 Task: Create Card Continuous Delivery Planning in Board Product Research to Workspace Business Analysis. Create Card Production Execution Review in Board Team Collaboration to Workspace Business Analysis. Create Card Infrastructure Maintenance in Board Product Development and Innovation Consulting to Workspace Business Analysis
Action: Mouse moved to (221, 173)
Screenshot: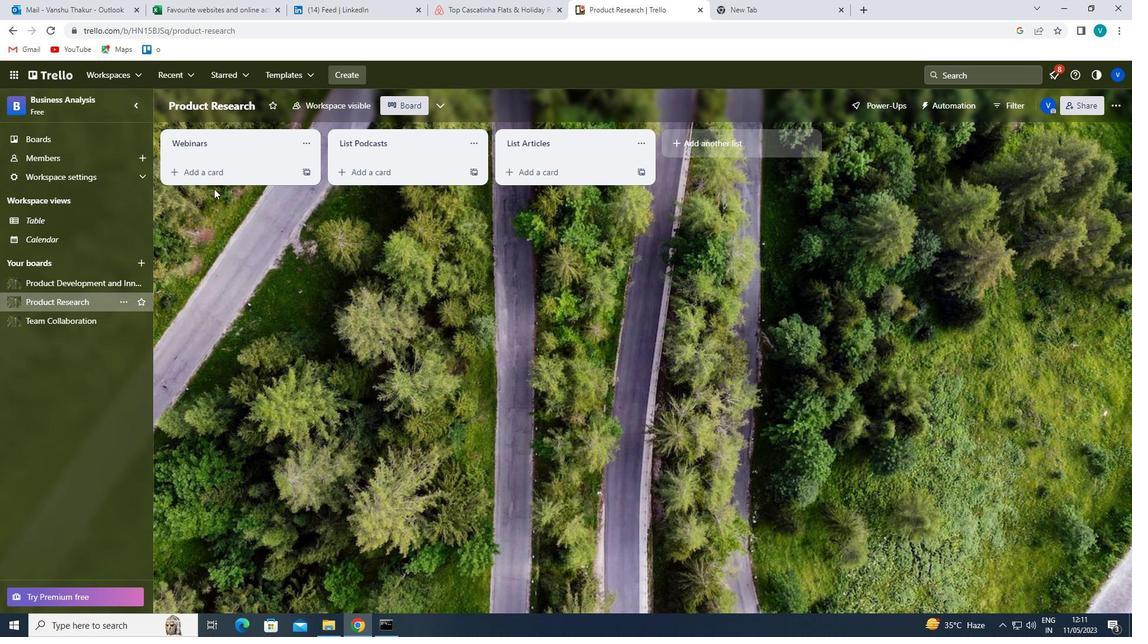 
Action: Mouse pressed left at (221, 173)
Screenshot: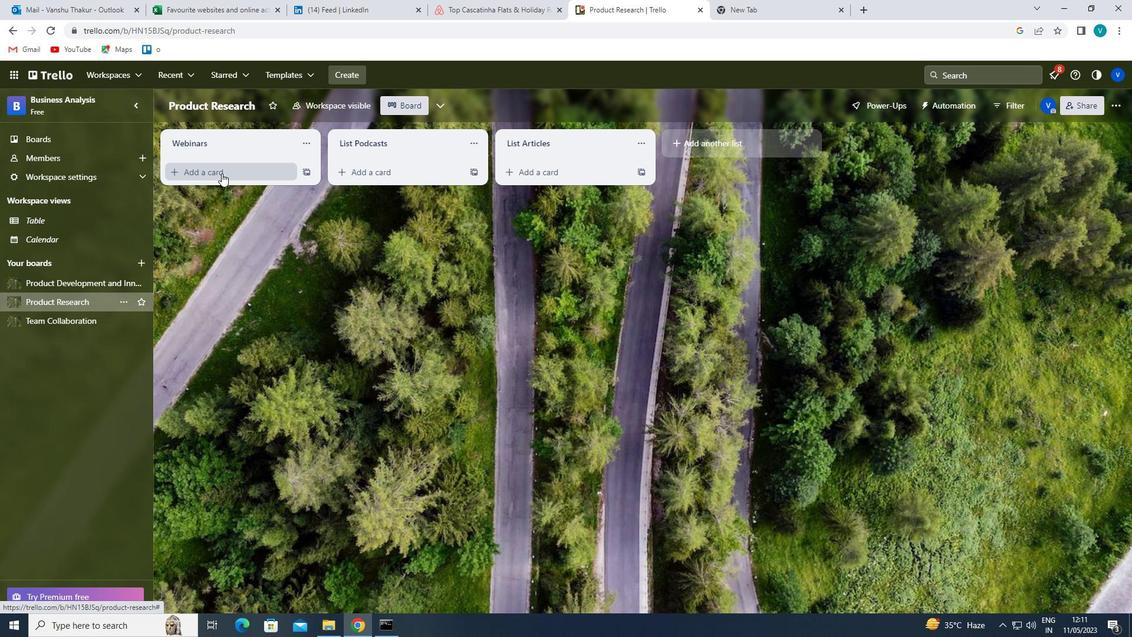 
Action: Key pressed <Key.shift>CONTINU<Key.backspace>OUS<Key.space><Key.shift>DELIVERY<Key.space>
Screenshot: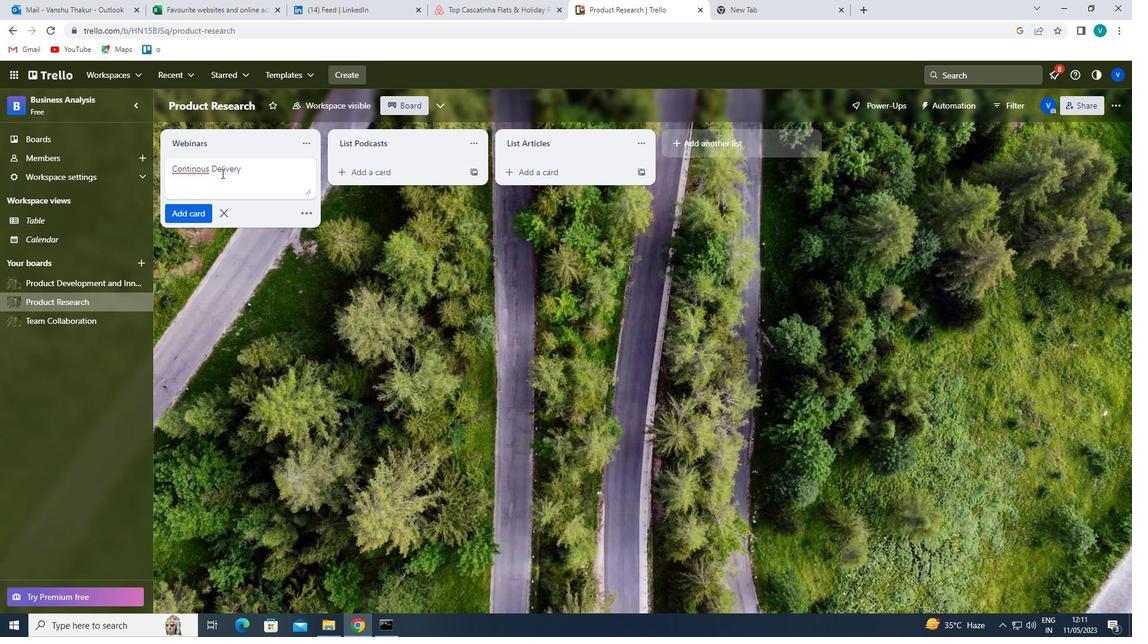 
Action: Mouse moved to (198, 172)
Screenshot: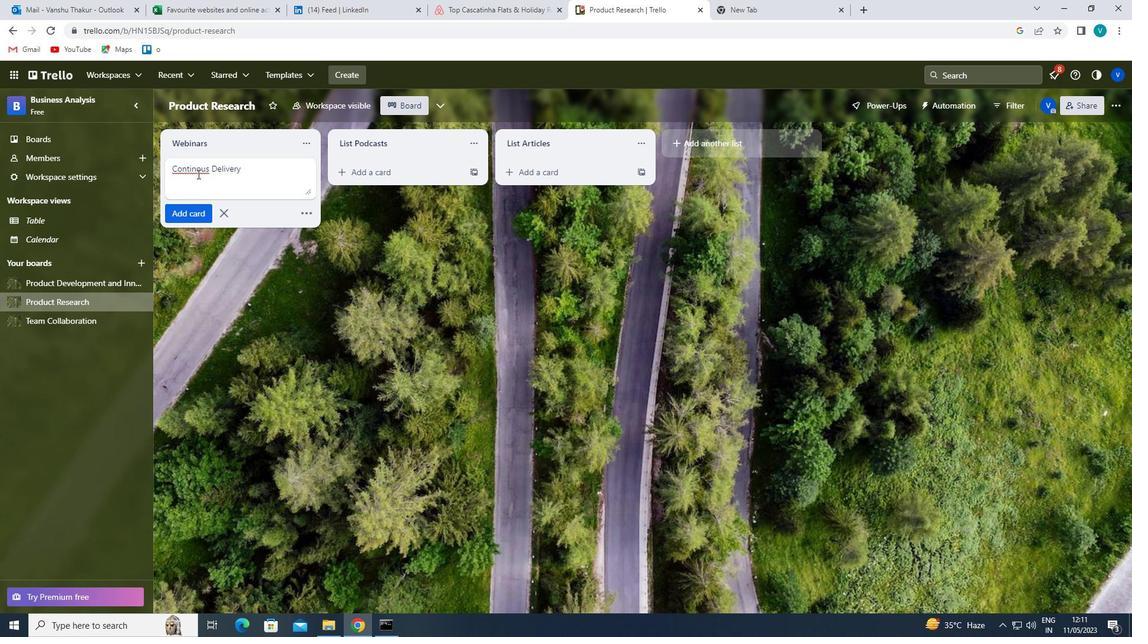 
Action: Mouse pressed left at (198, 172)
Screenshot: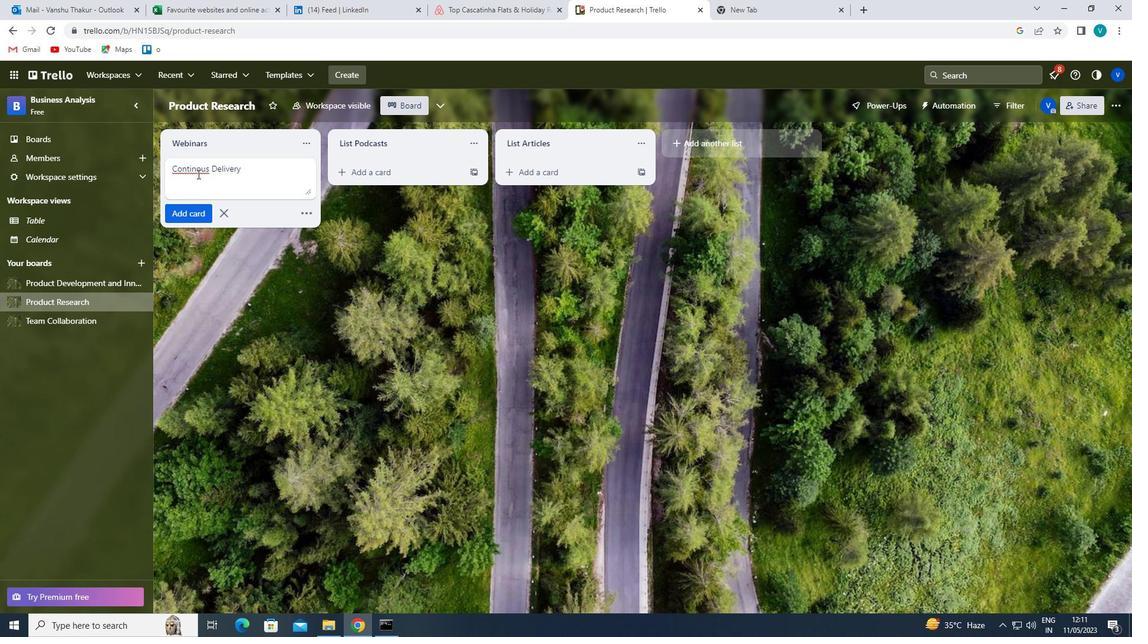 
Action: Mouse moved to (200, 190)
Screenshot: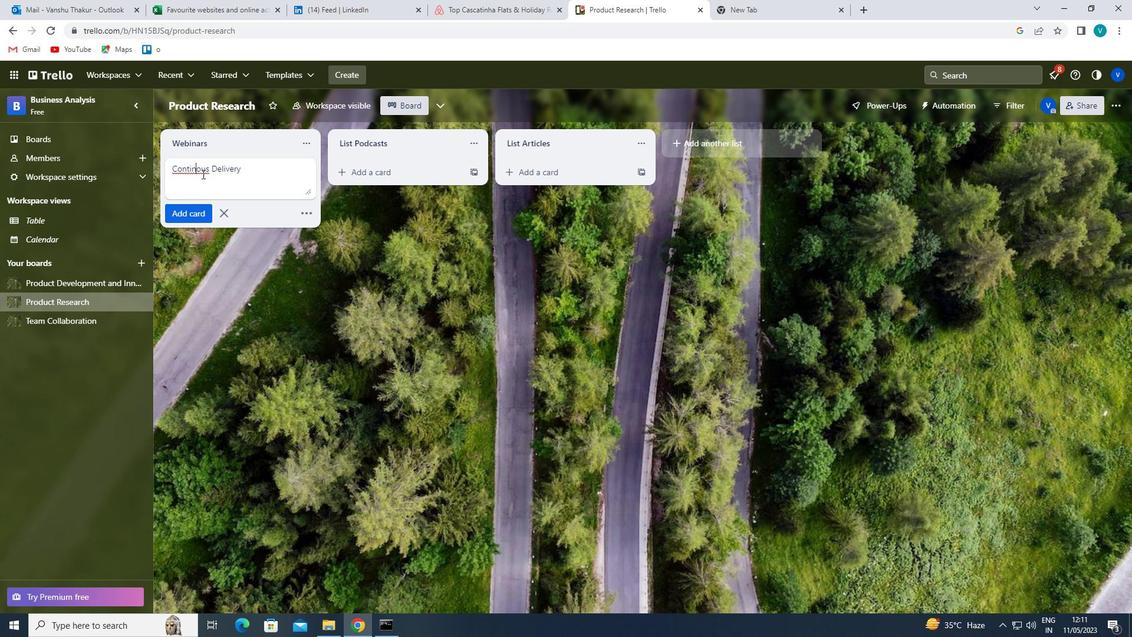 
Action: Key pressed U
Screenshot: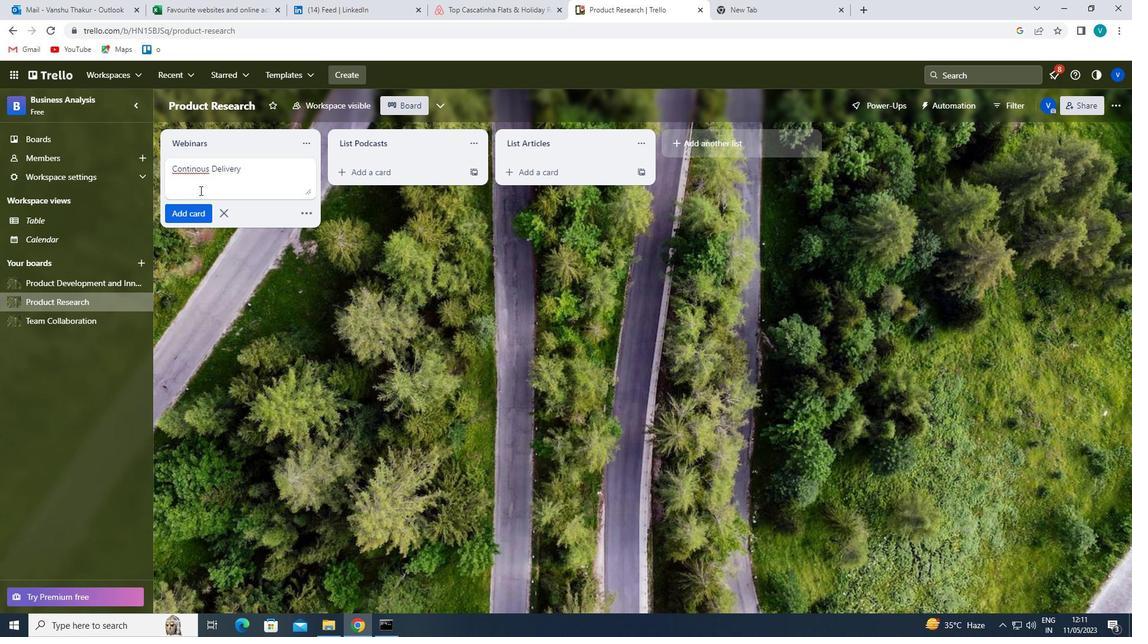 
Action: Mouse moved to (250, 173)
Screenshot: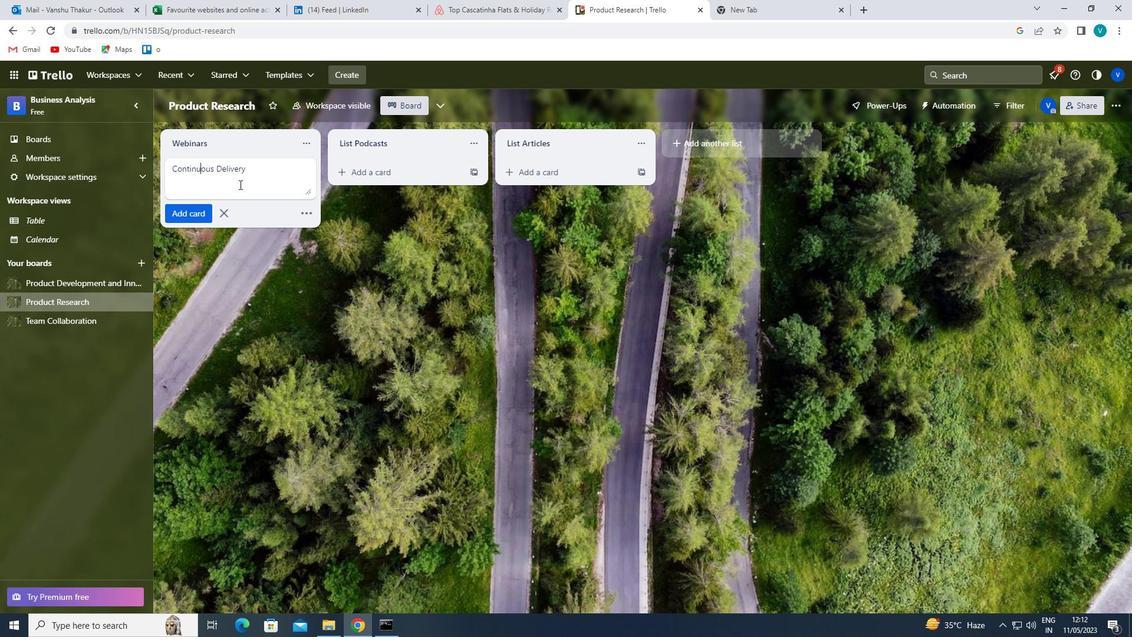 
Action: Mouse pressed left at (250, 173)
Screenshot: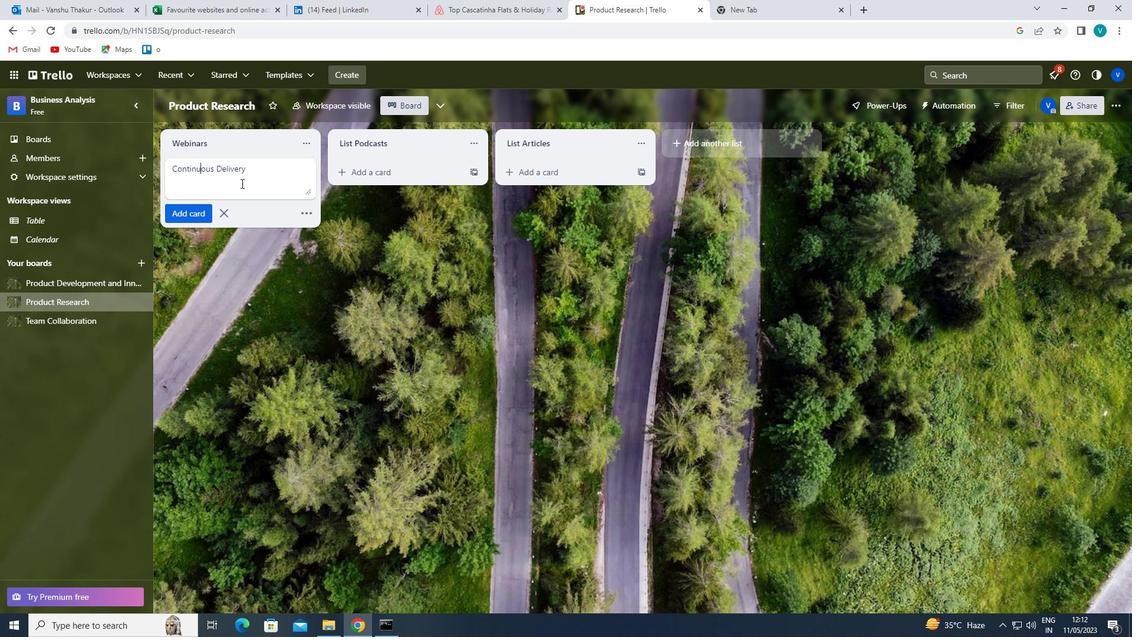 
Action: Key pressed <Key.shift>PANNINF<Key.backspace>G
Screenshot: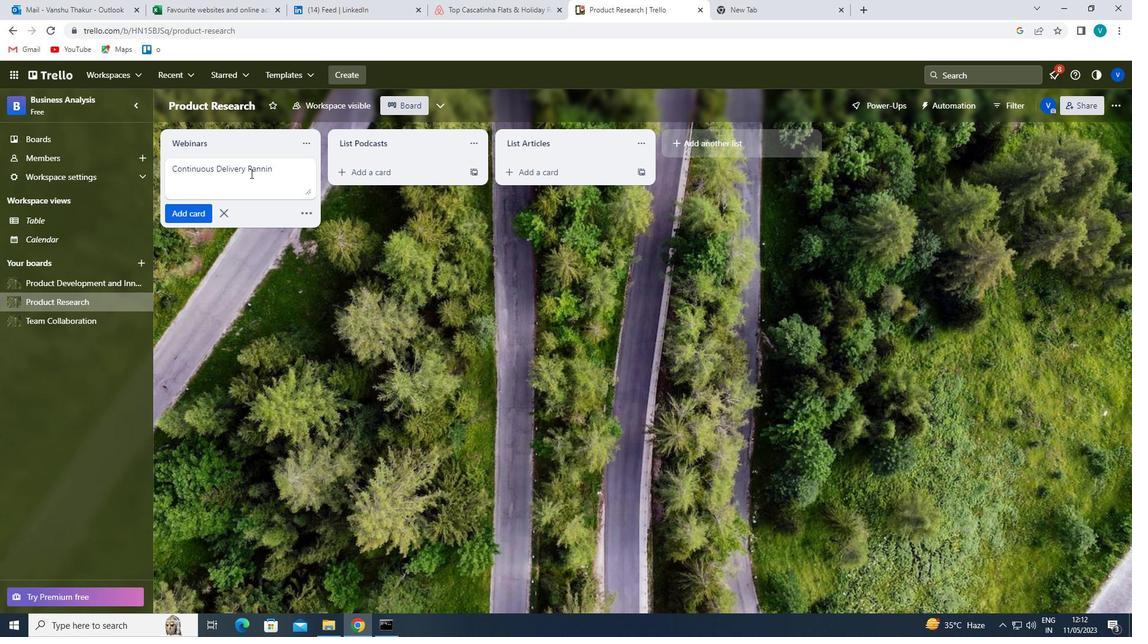 
Action: Mouse moved to (253, 171)
Screenshot: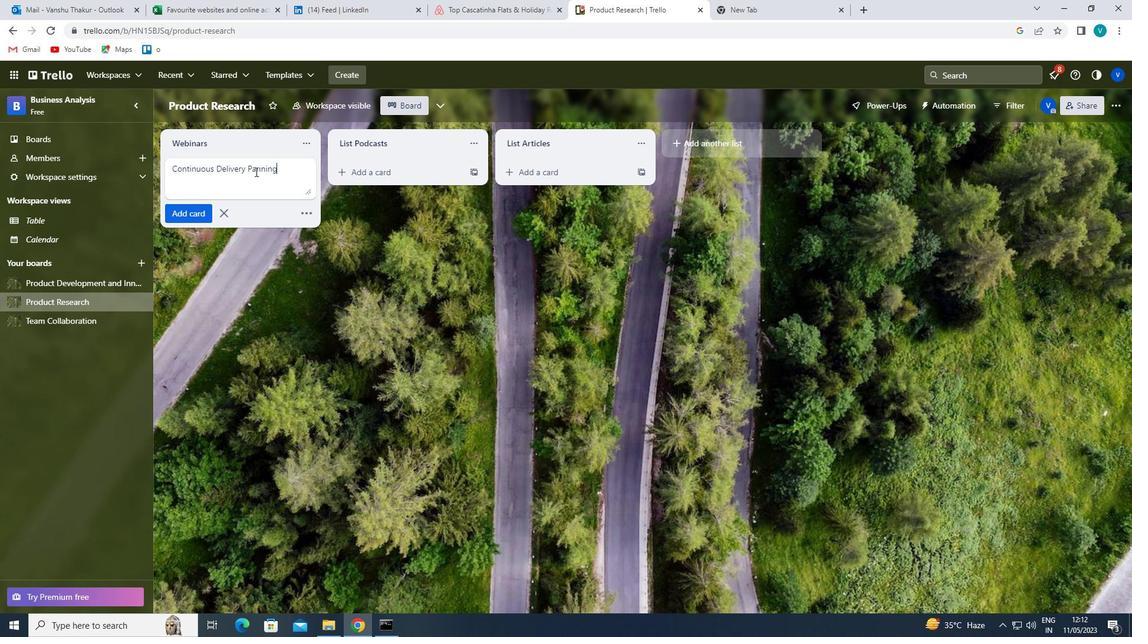 
Action: Mouse pressed left at (253, 171)
Screenshot: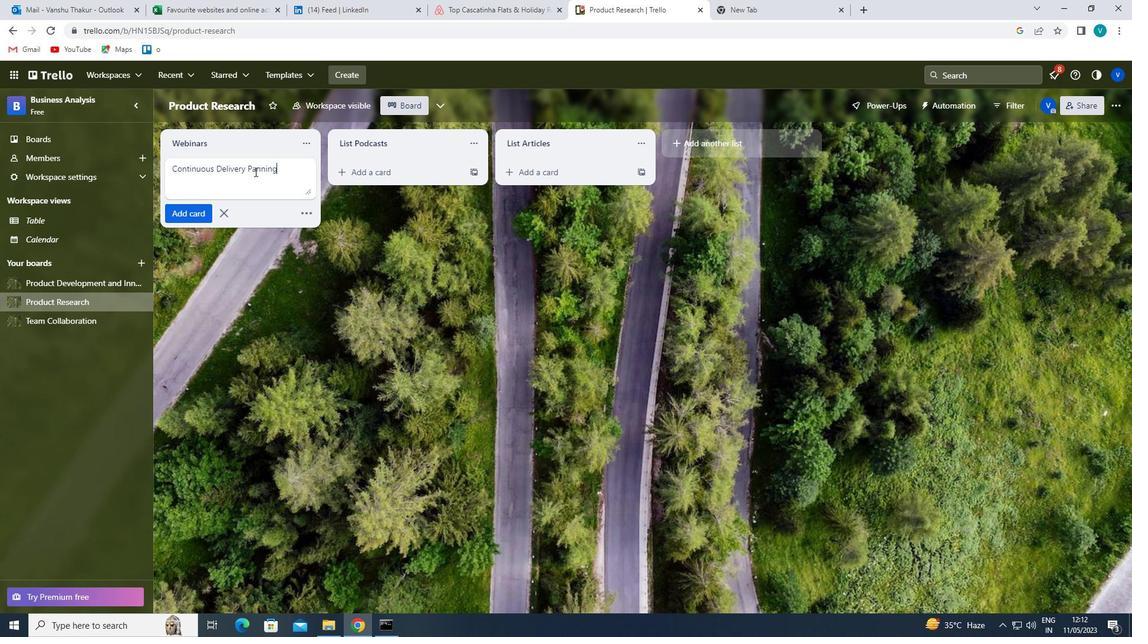 
Action: Mouse moved to (262, 176)
Screenshot: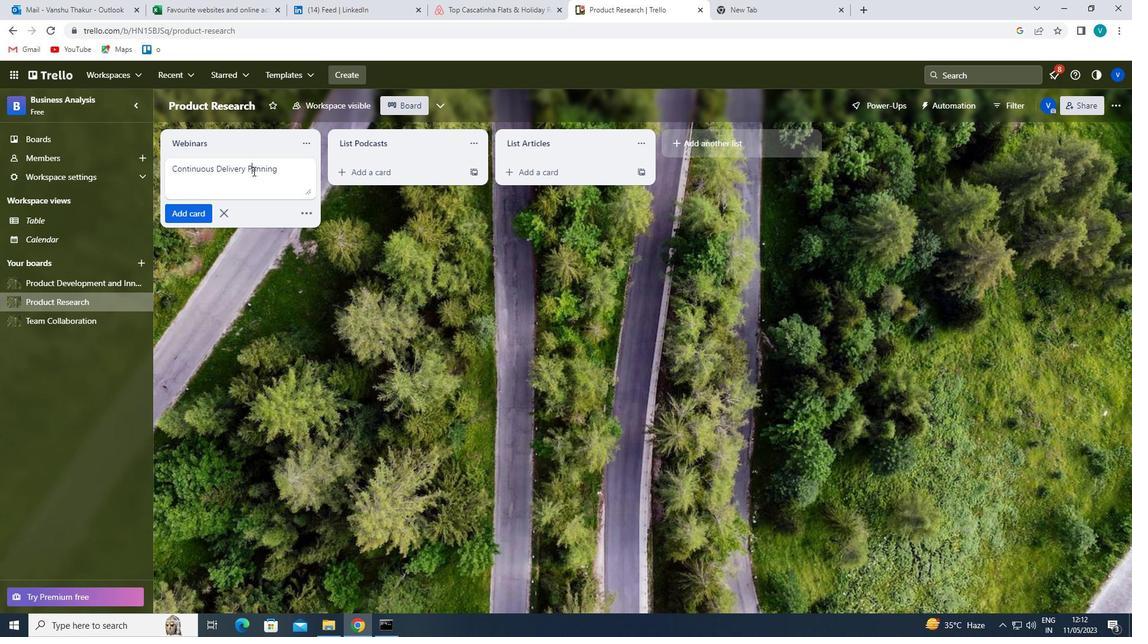 
Action: Key pressed L
Screenshot: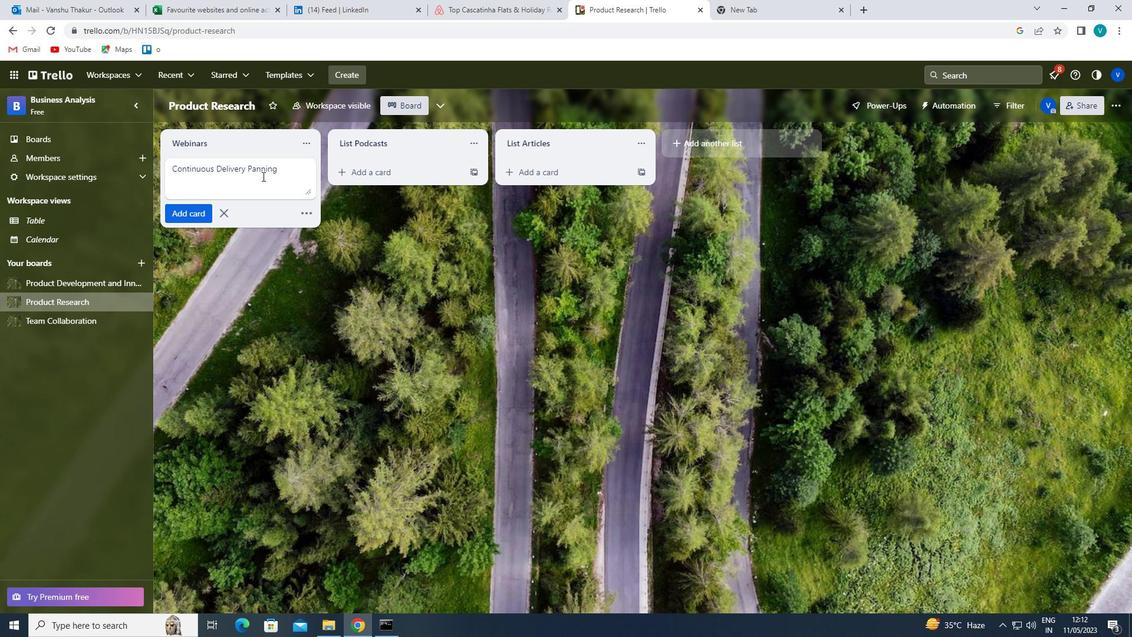 
Action: Mouse moved to (276, 182)
Screenshot: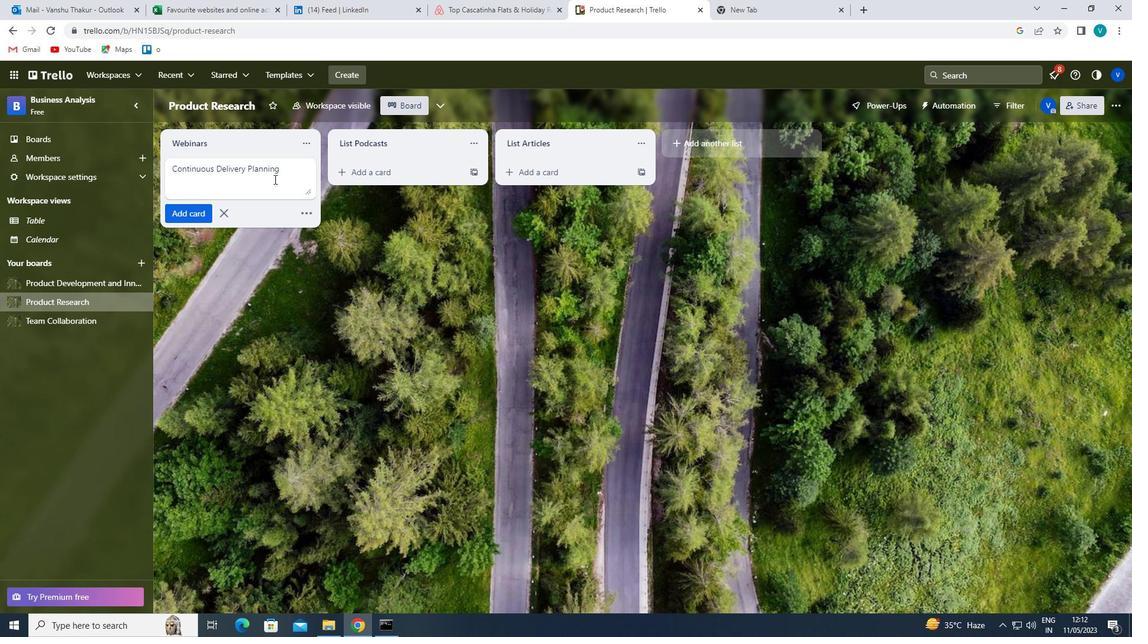 
Action: Key pressed <Key.enter>
Screenshot: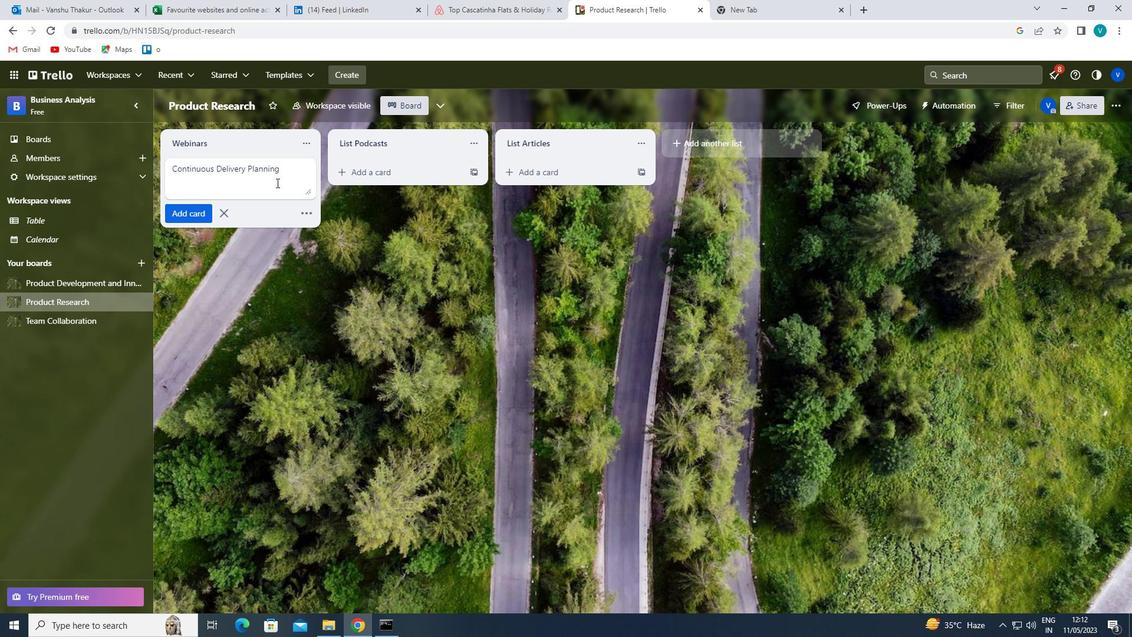 
Action: Mouse moved to (71, 320)
Screenshot: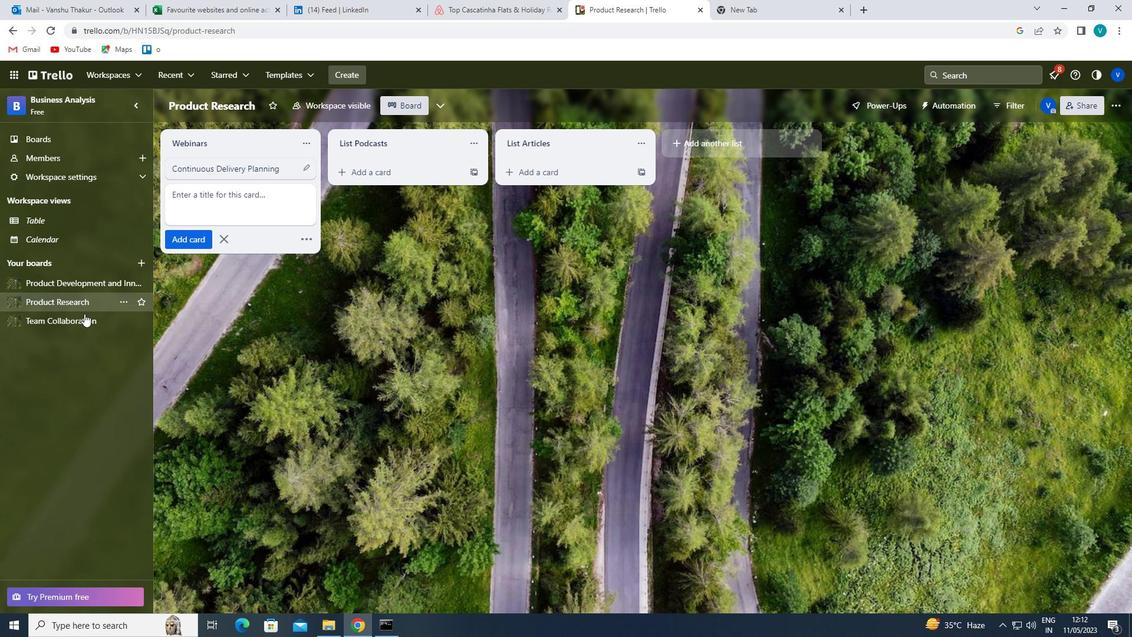 
Action: Mouse pressed left at (71, 320)
Screenshot: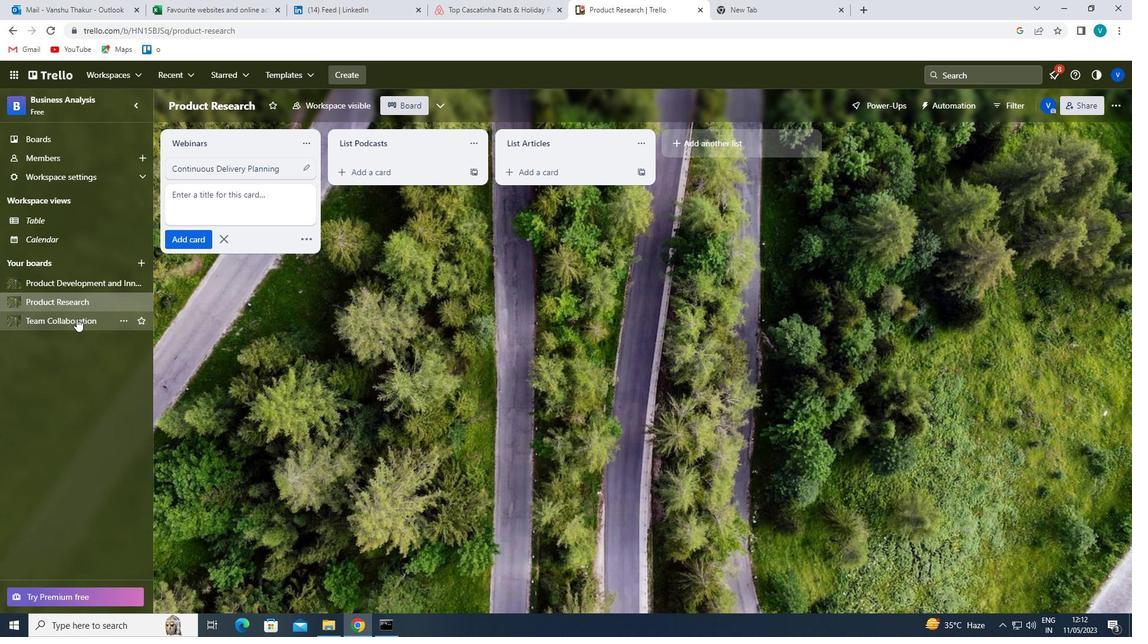 
Action: Mouse moved to (225, 172)
Screenshot: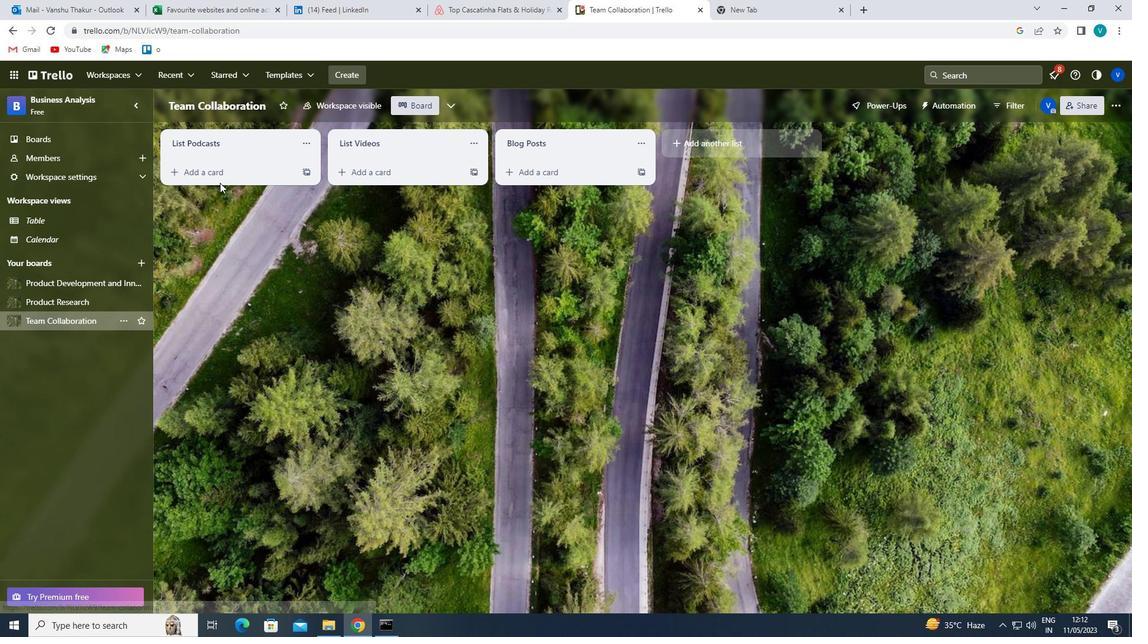 
Action: Mouse pressed left at (225, 172)
Screenshot: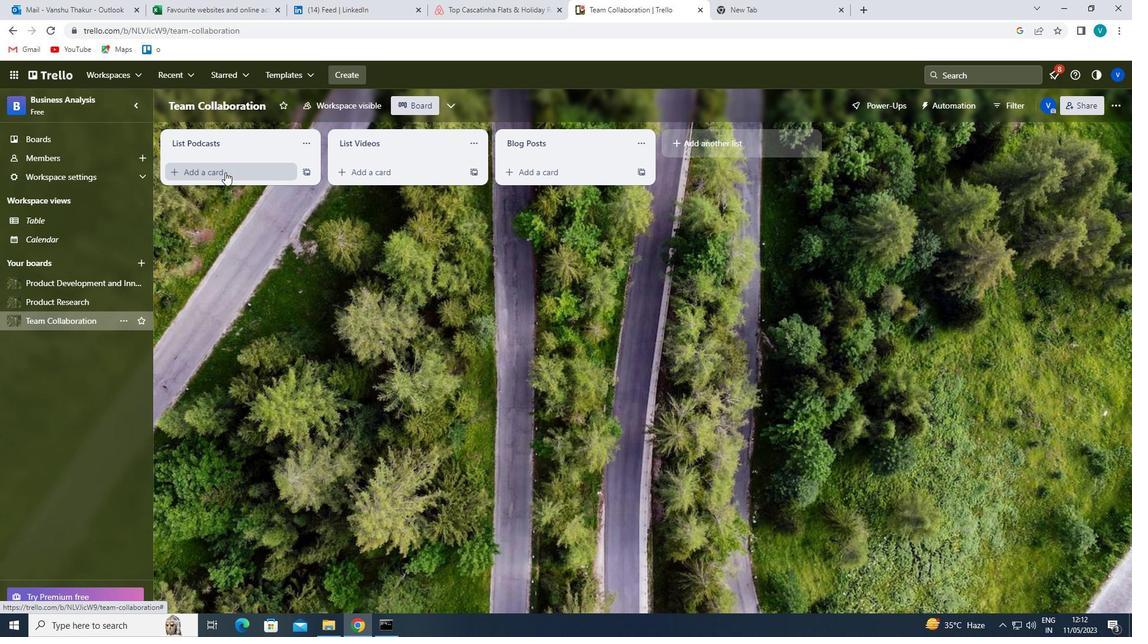 
Action: Key pressed <Key.shift>PRODUCTION<Key.space><Key.shift>EXECUTIVE<Key.space><Key.shift>REC<Key.backspace>VIEW<Key.space>
Screenshot: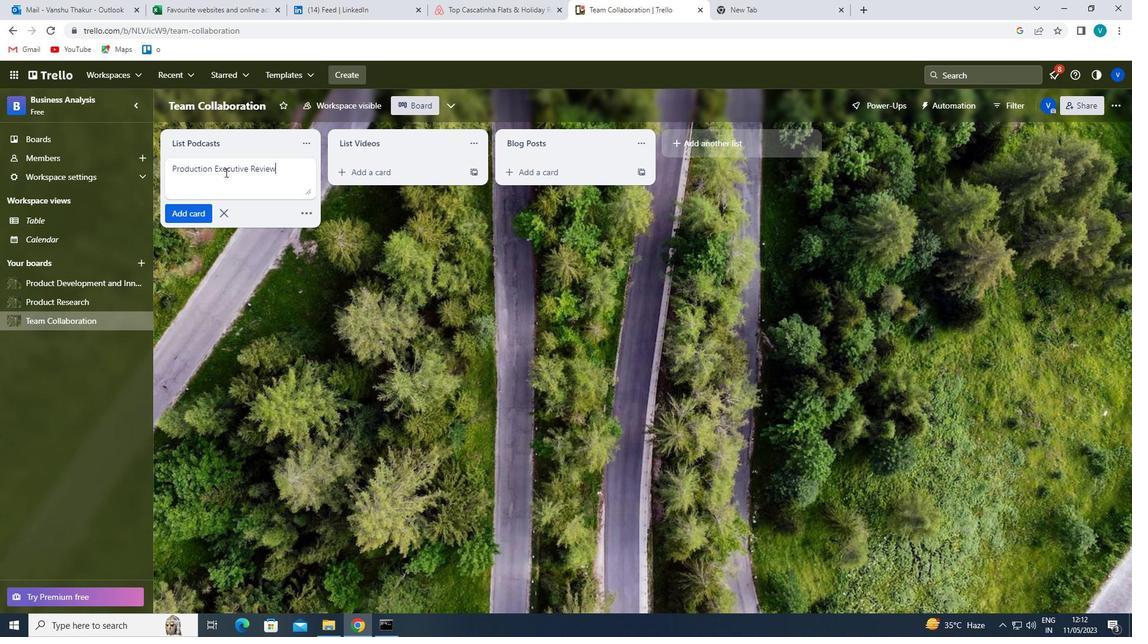 
Action: Mouse moved to (223, 198)
Screenshot: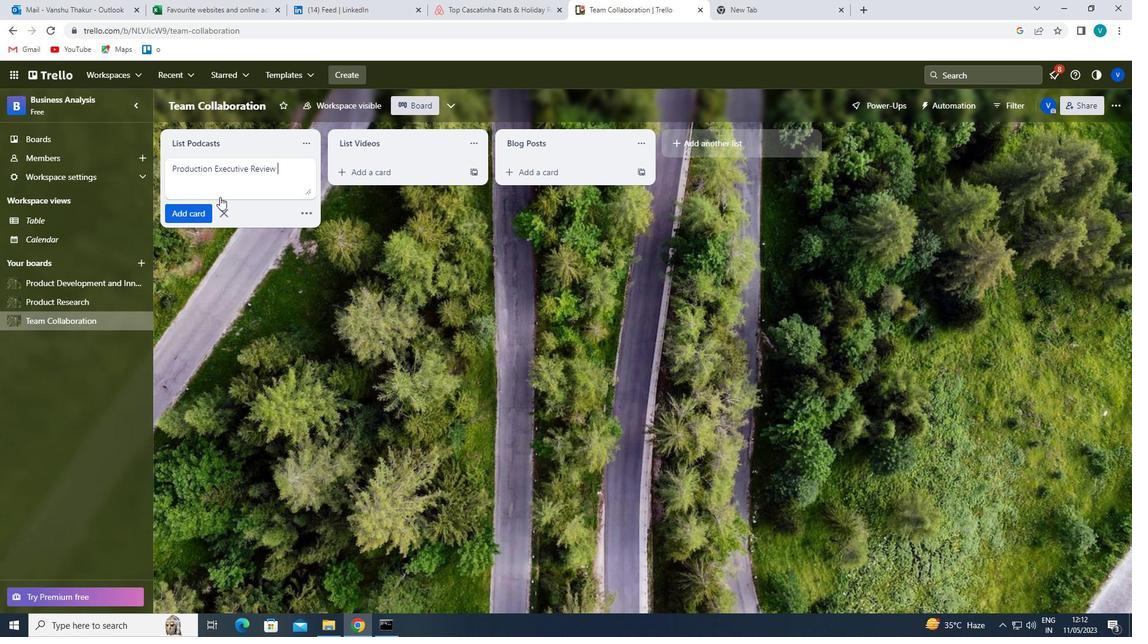 
Action: Key pressed <Key.enter>
Screenshot: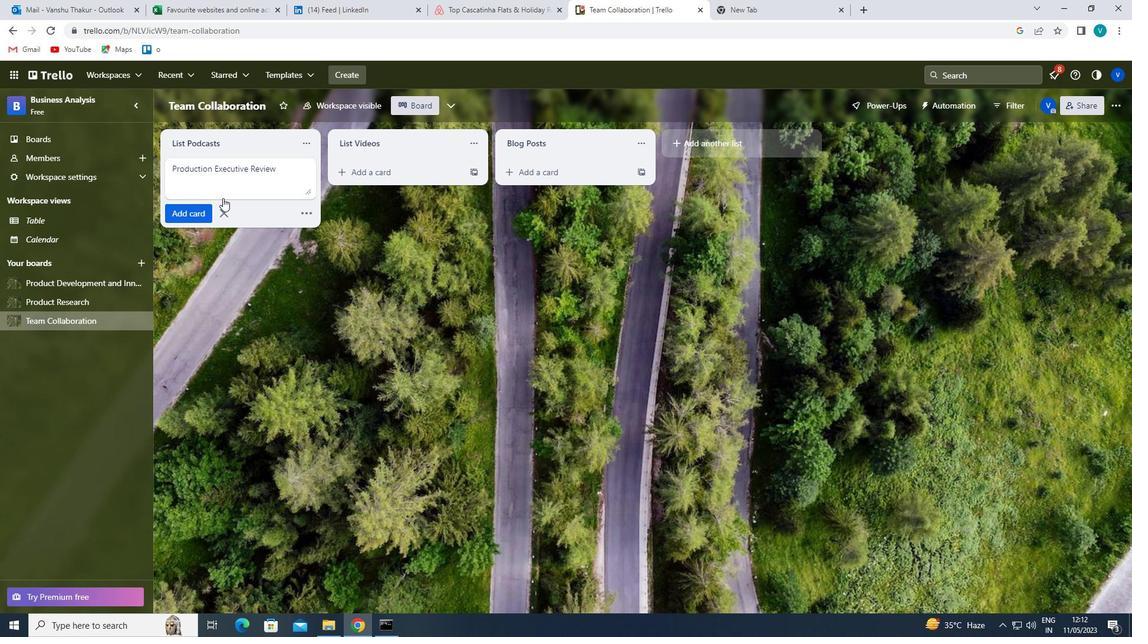 
Action: Mouse moved to (84, 282)
Screenshot: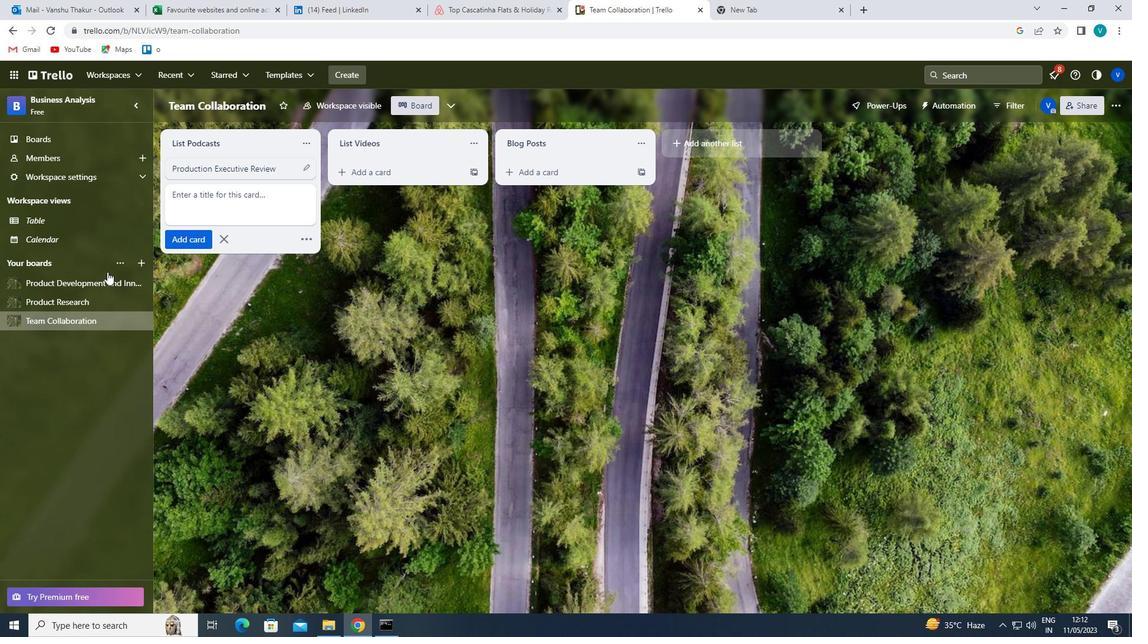 
Action: Mouse pressed left at (84, 282)
Screenshot: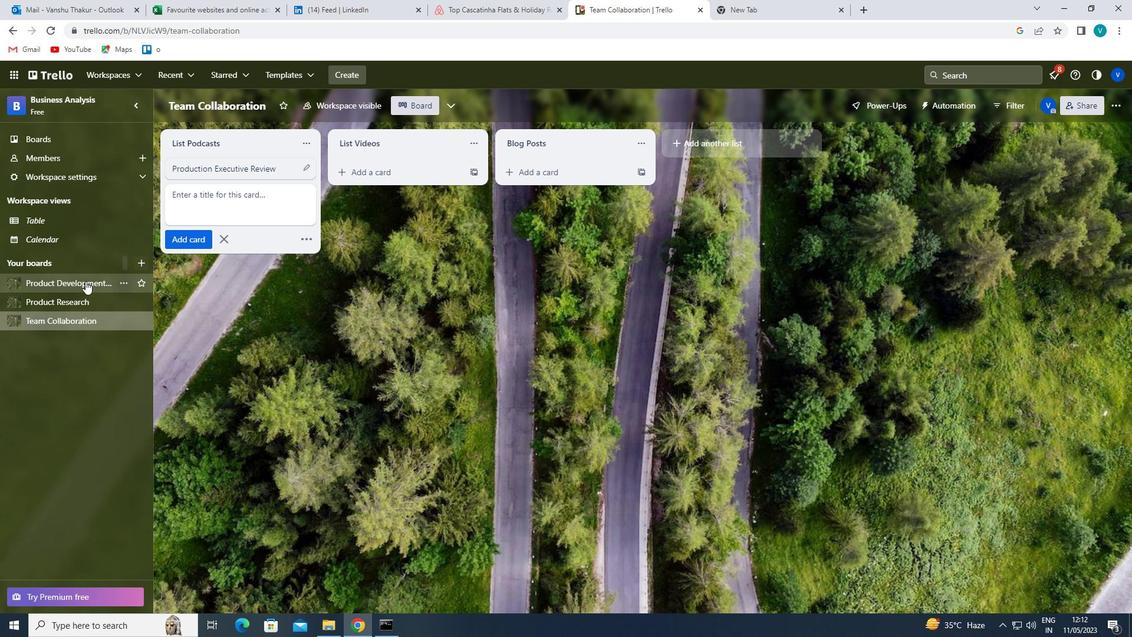 
Action: Mouse moved to (228, 170)
Screenshot: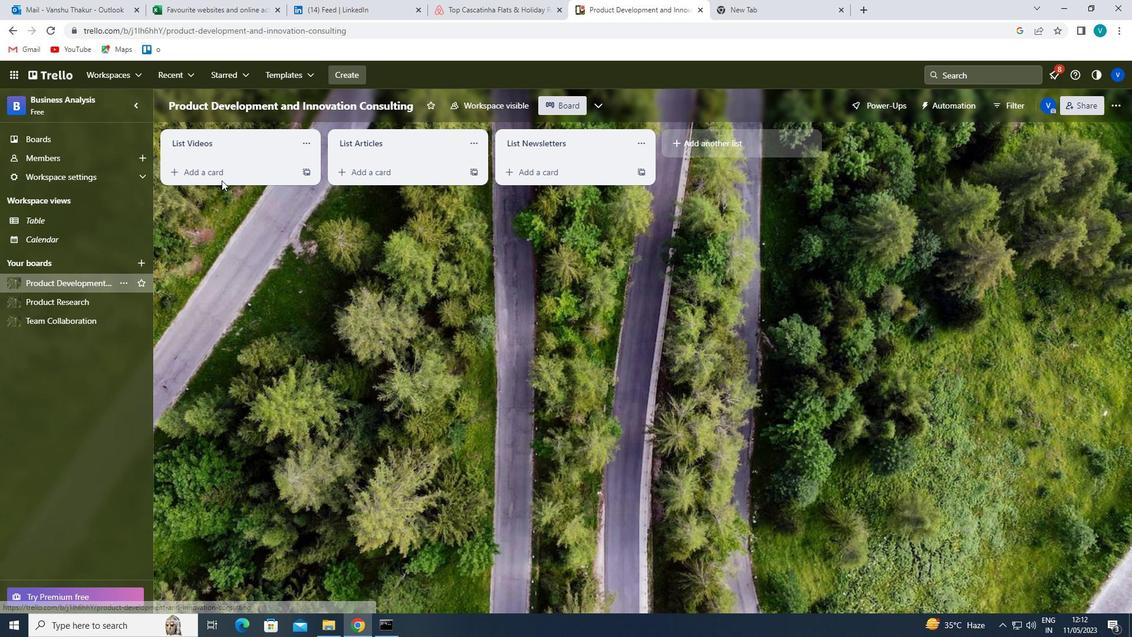 
Action: Mouse pressed left at (228, 170)
Screenshot: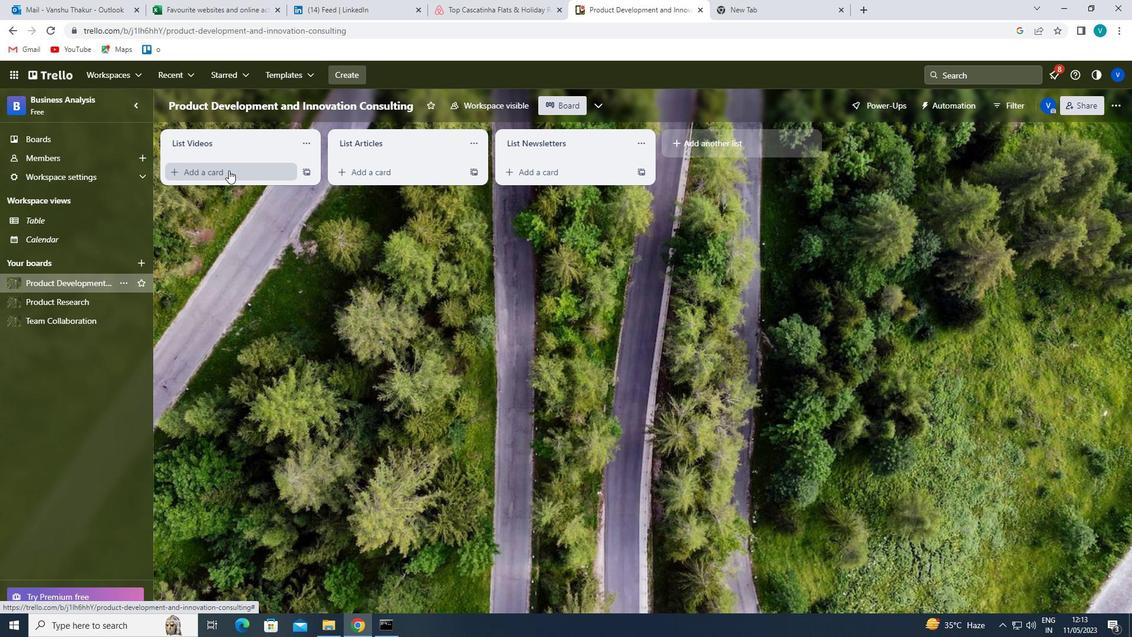 
Action: Key pressed <Key.shift>INFRASTRUCTURE<Key.space><Key.shift>MAINTENANACE
Screenshot: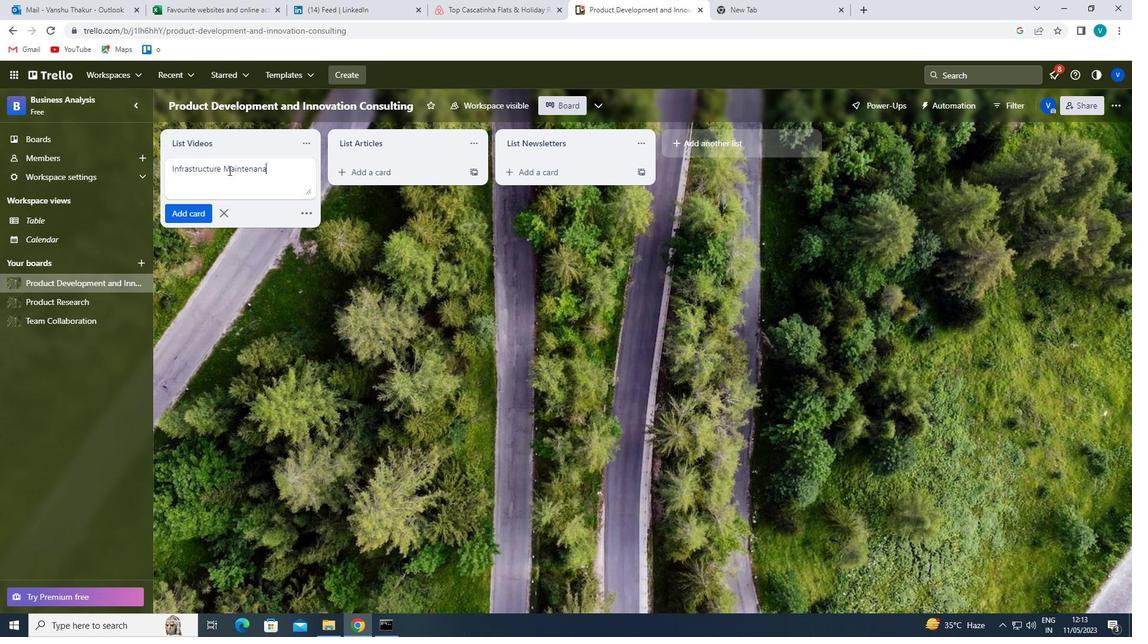 
Action: Mouse moved to (265, 169)
Screenshot: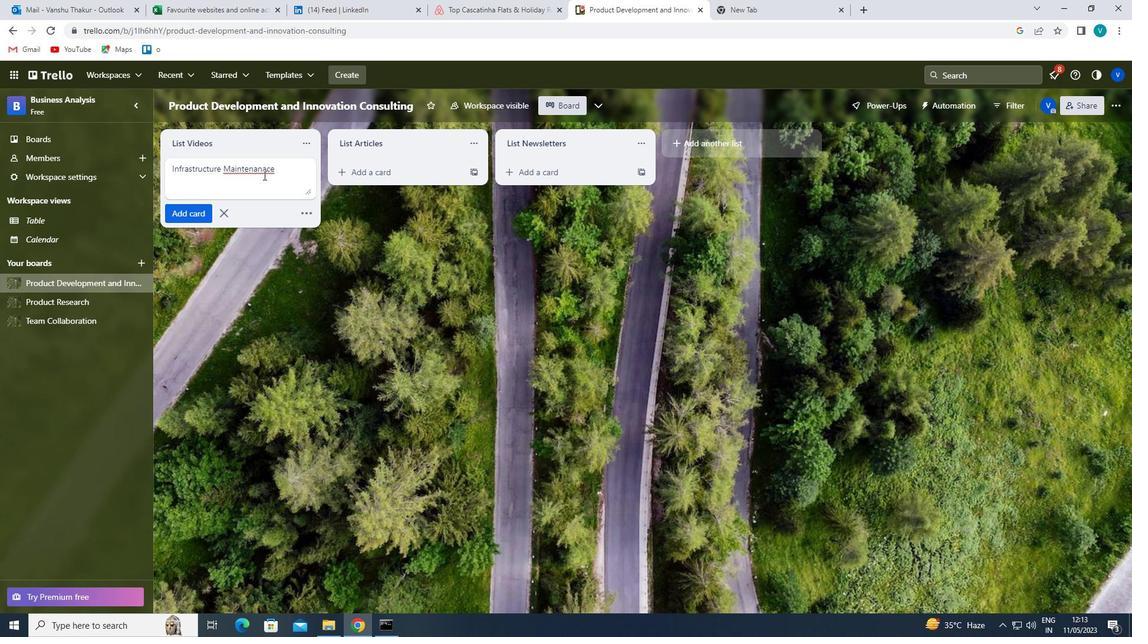 
Action: Mouse pressed left at (265, 169)
Screenshot: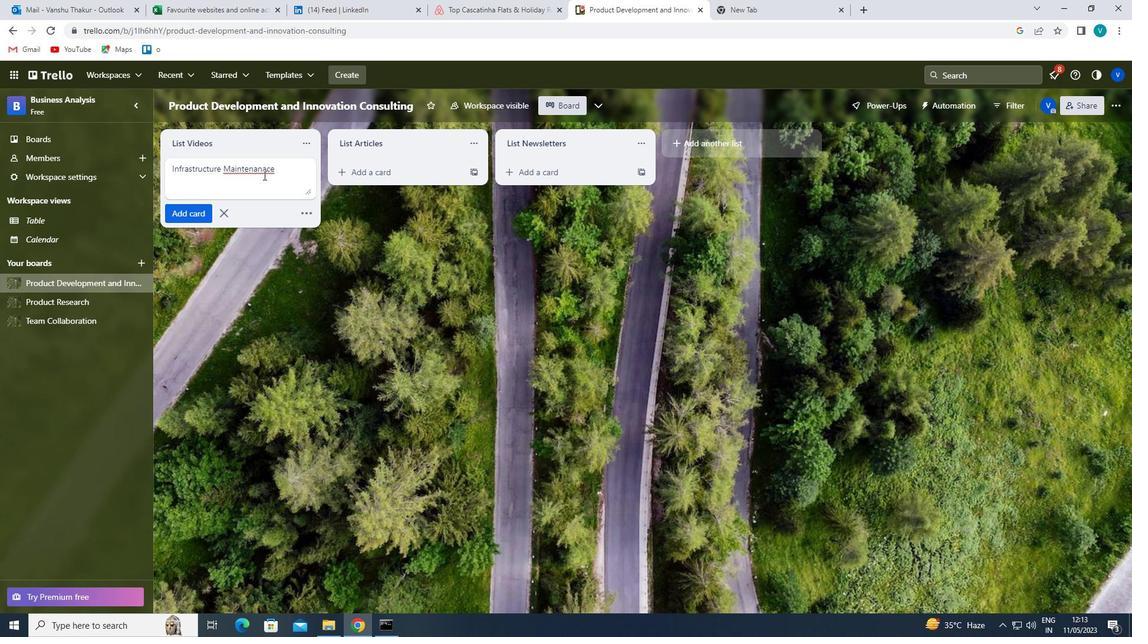 
Action: Mouse moved to (277, 196)
Screenshot: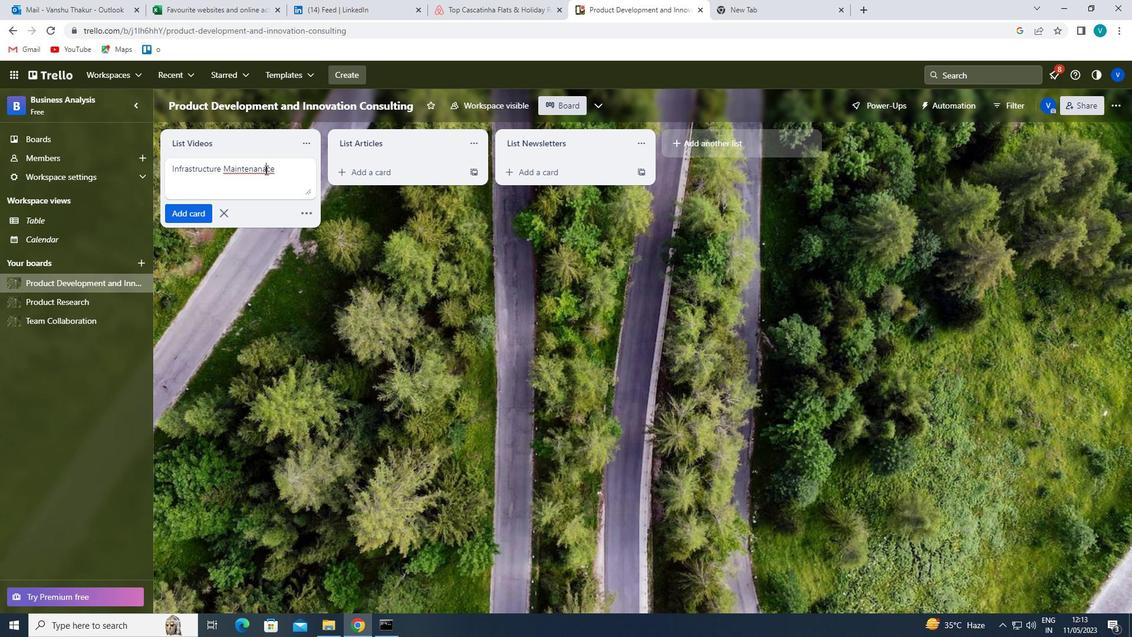 
Action: Key pressed <Key.backspace><Key.right><Key.right><Key.enter>
Screenshot: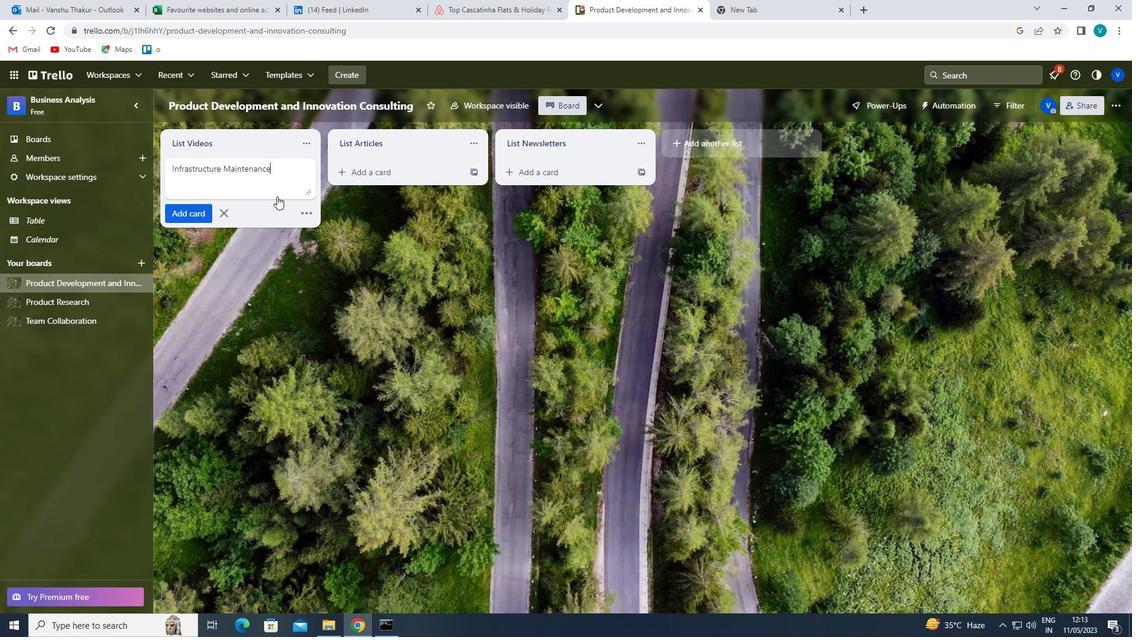 
